 Task: Adjust the task working hours and update the user information in Outlook settings.
Action: Mouse moved to (50, 25)
Screenshot: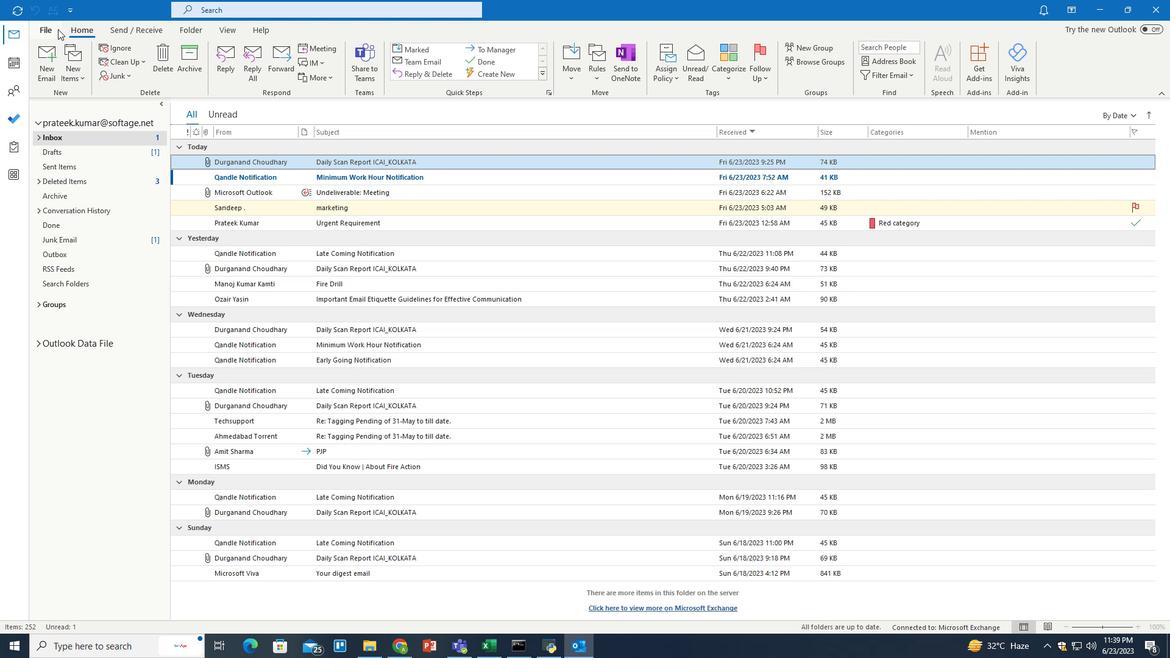 
Action: Mouse pressed left at (50, 25)
Screenshot: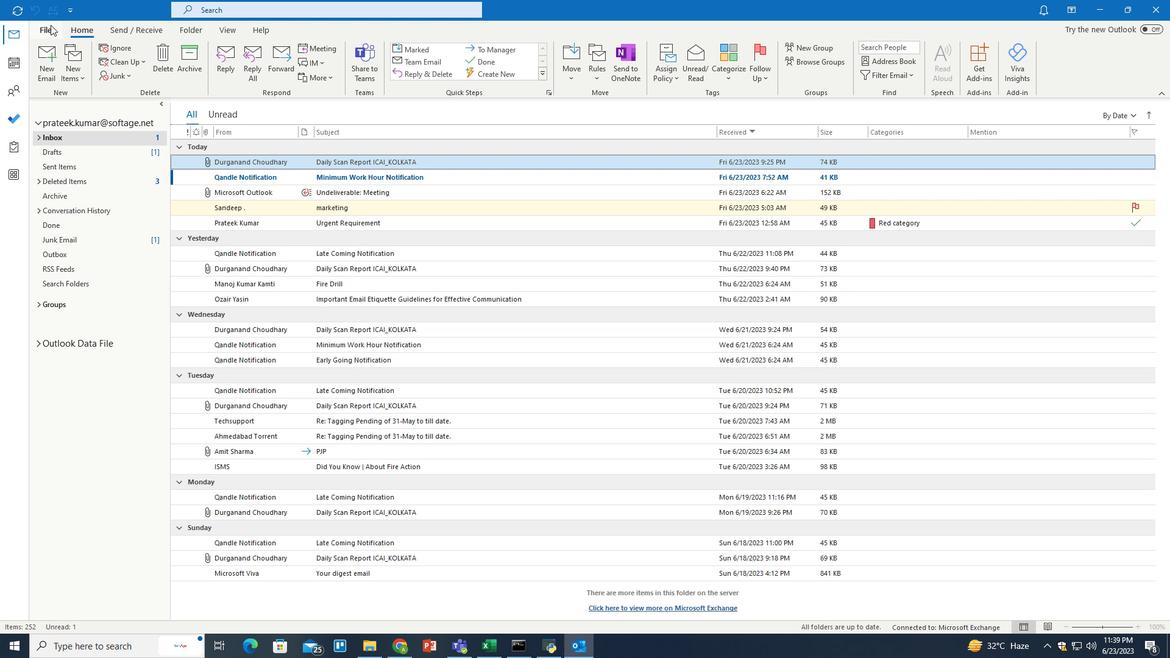 
Action: Mouse moved to (41, 587)
Screenshot: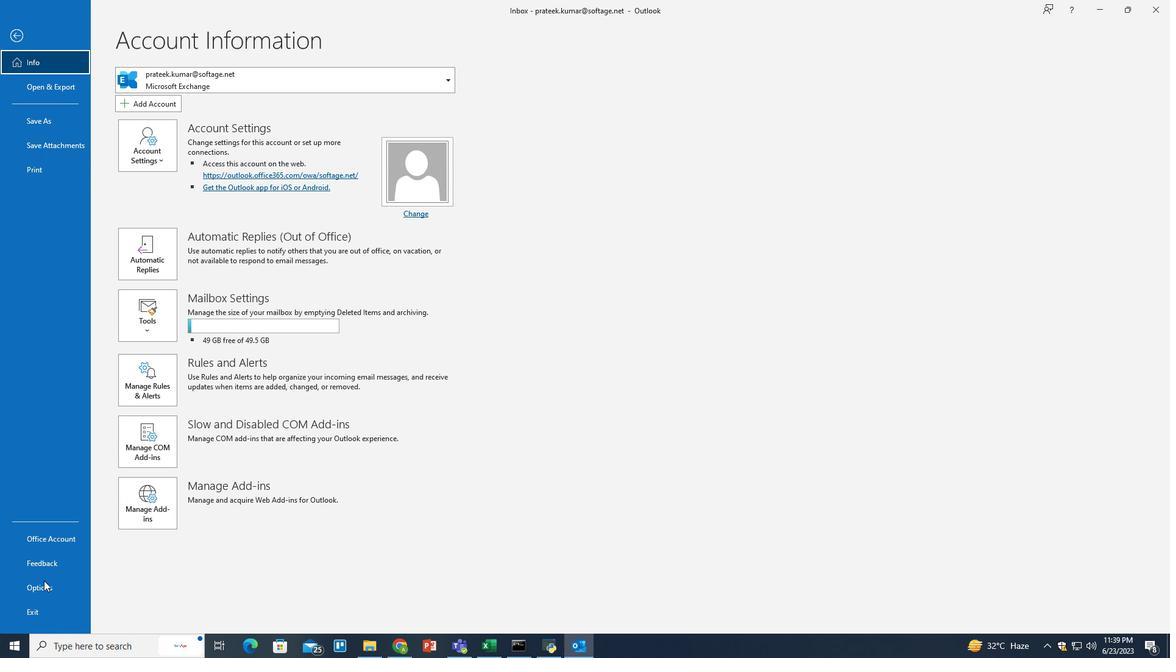 
Action: Mouse pressed left at (41, 587)
Screenshot: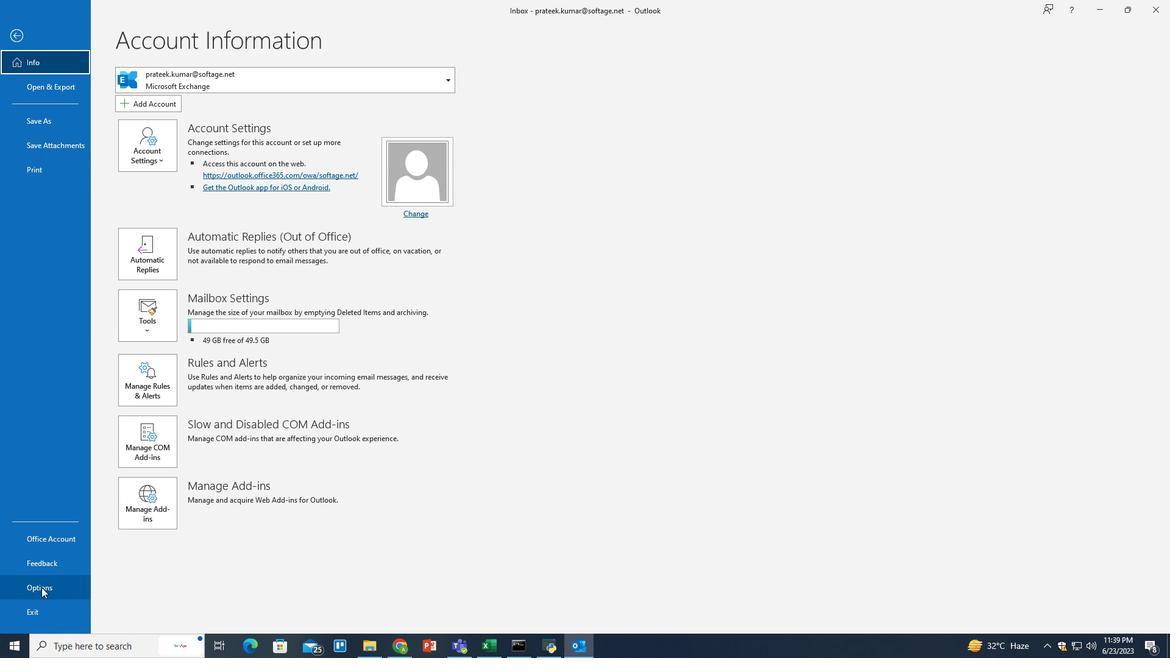 
Action: Mouse moved to (351, 219)
Screenshot: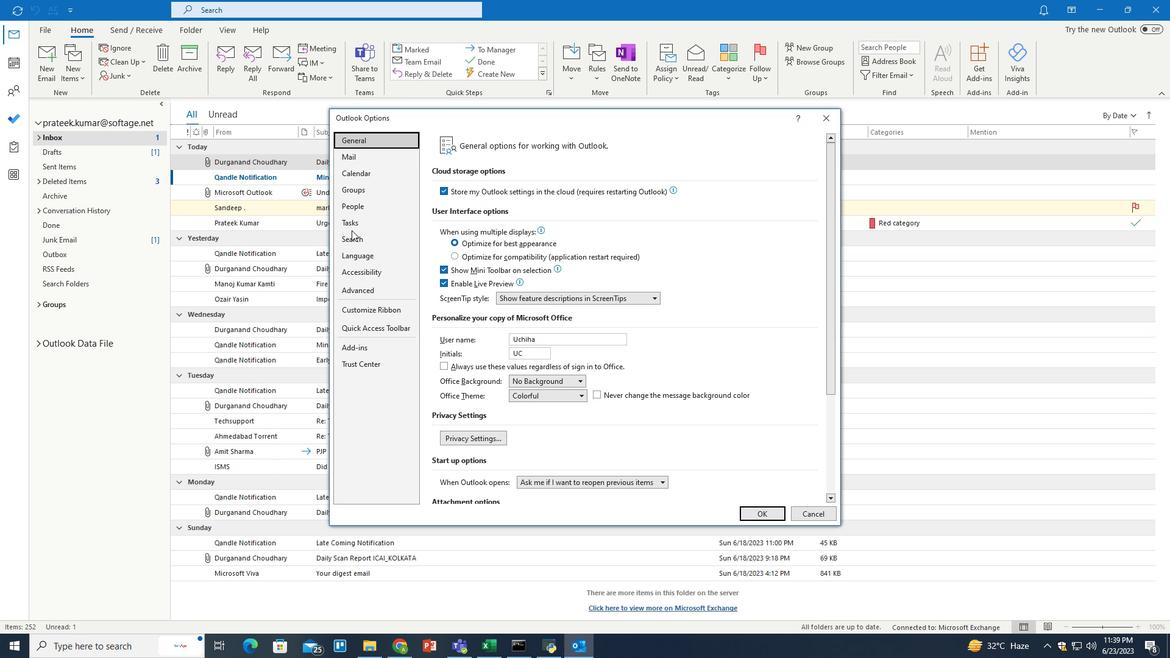 
Action: Mouse pressed left at (351, 219)
Screenshot: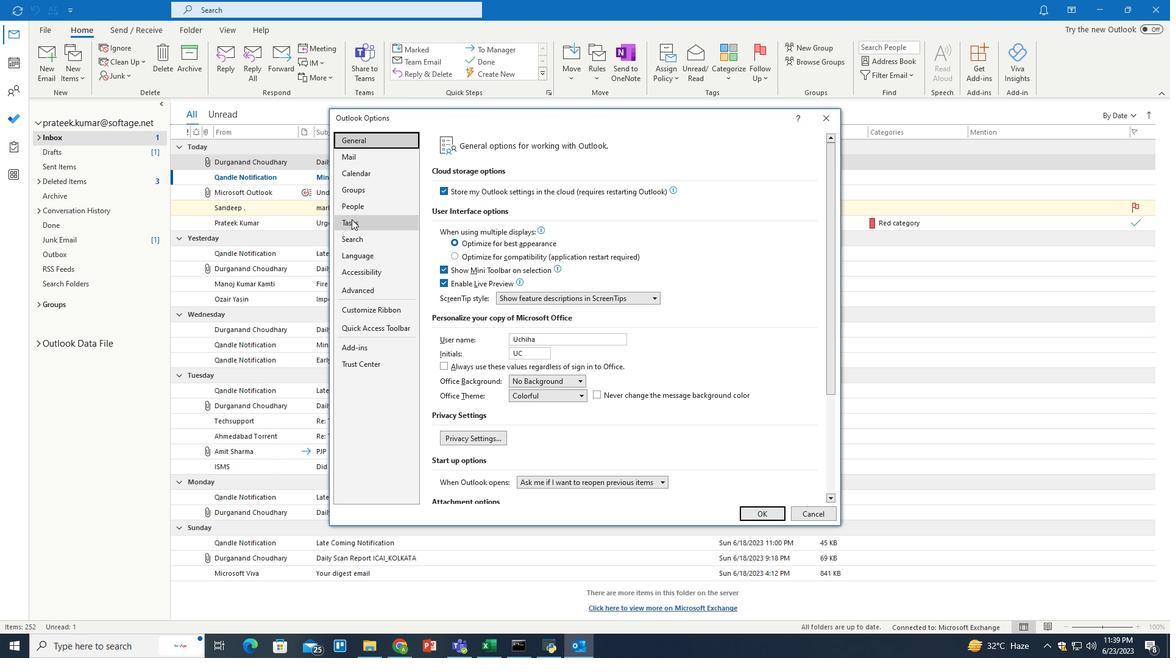
Action: Mouse moved to (600, 353)
Screenshot: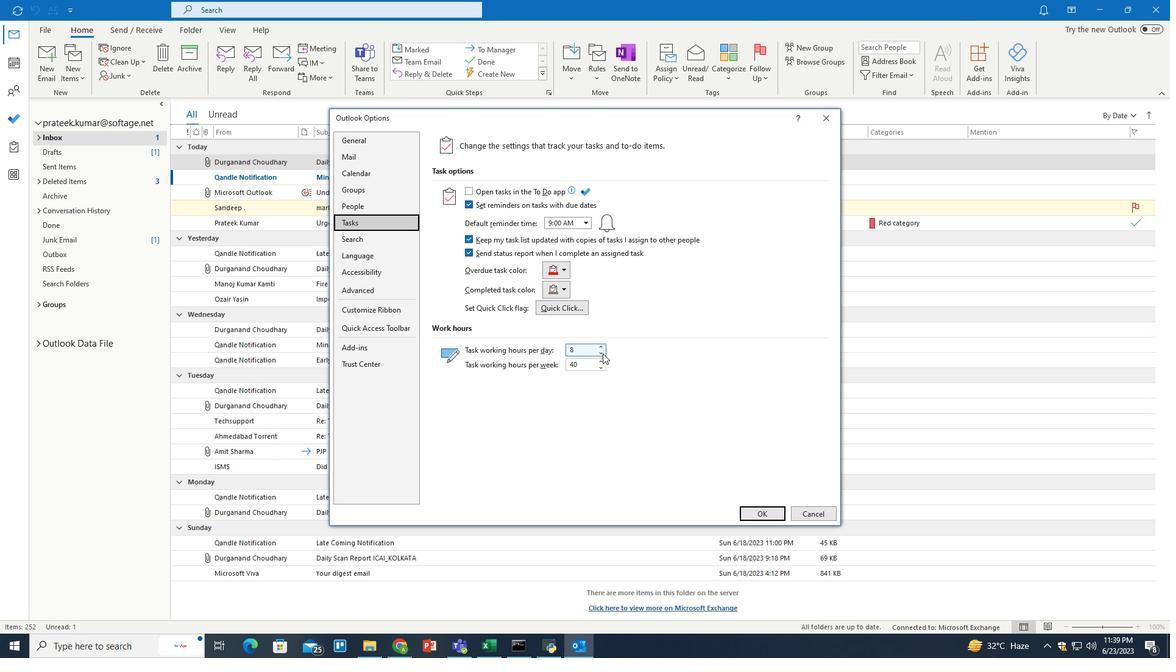 
Action: Mouse pressed left at (600, 353)
Screenshot: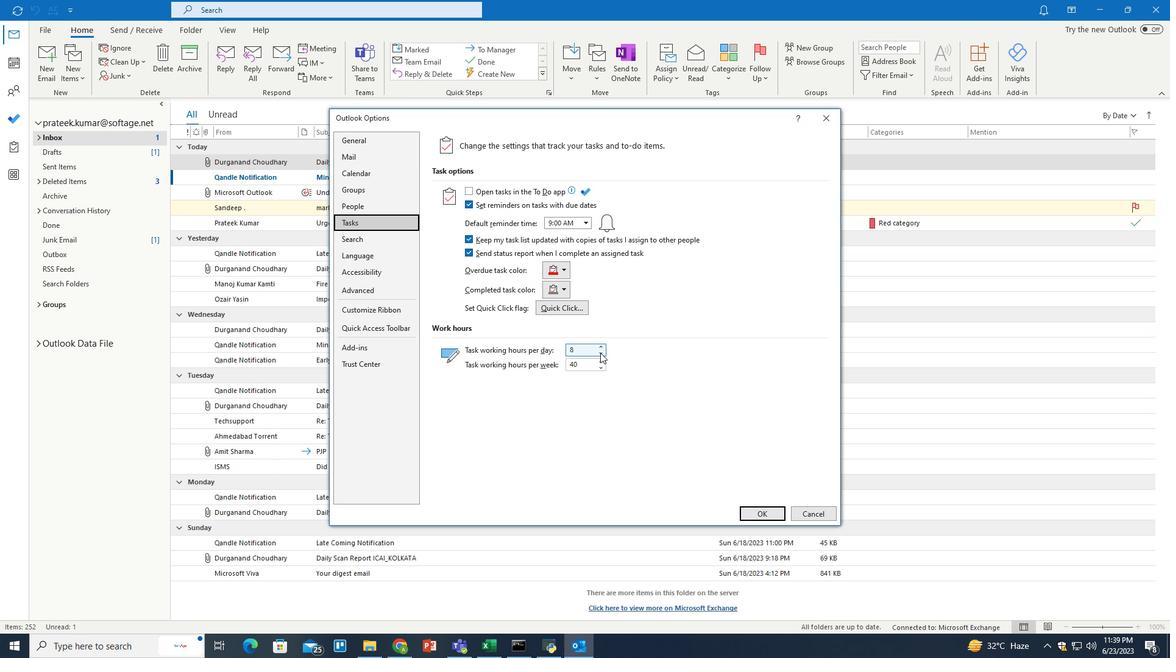 
Action: Mouse pressed left at (600, 353)
Screenshot: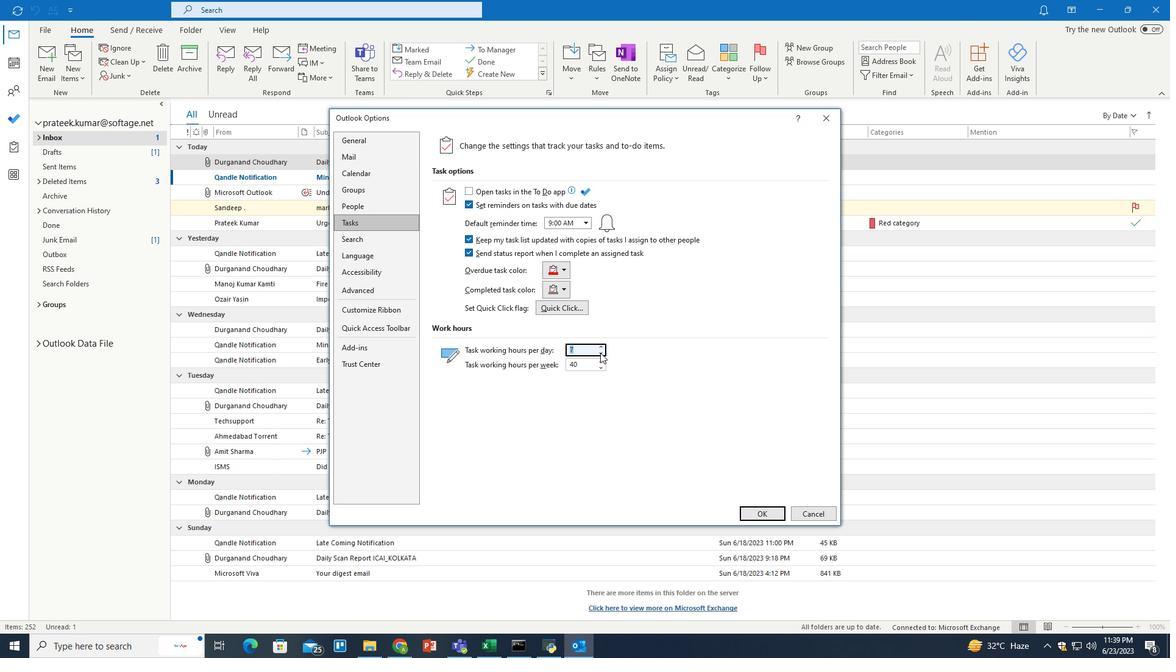 
Action: Mouse moved to (756, 515)
Screenshot: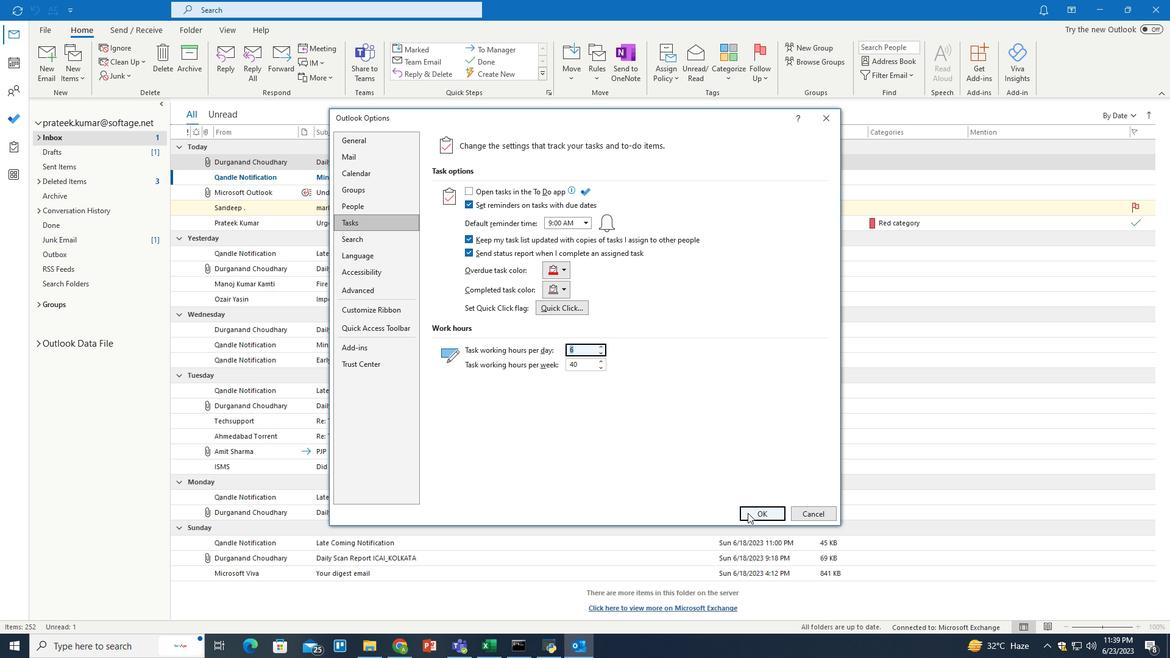 
Action: Mouse pressed left at (756, 515)
Screenshot: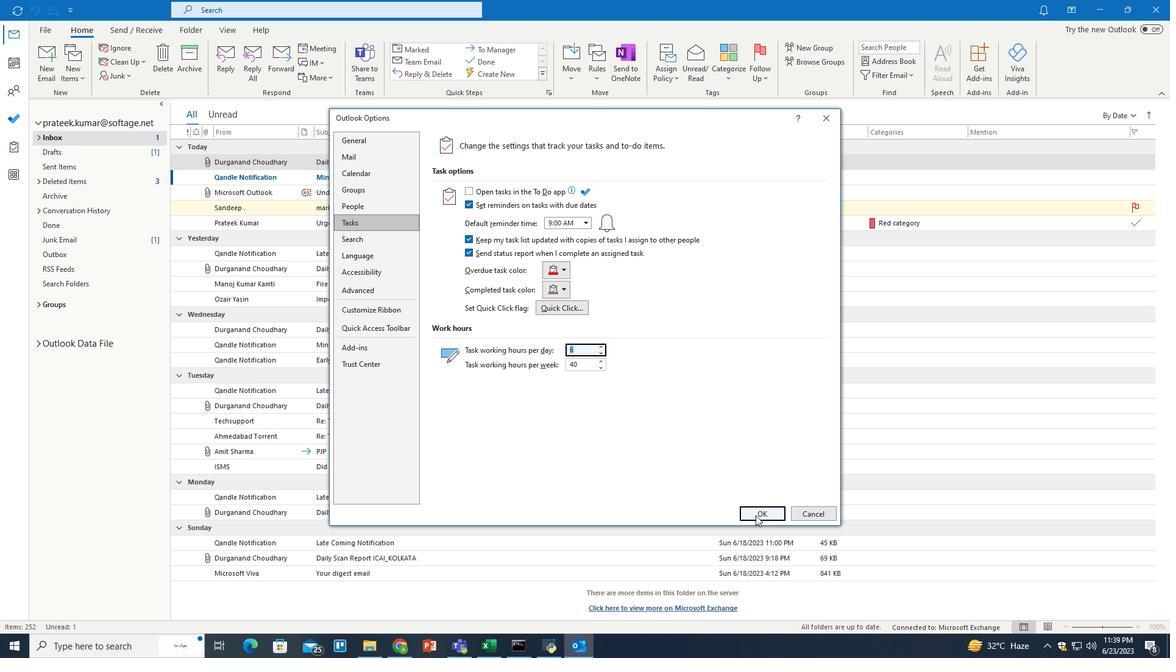 
Action: Mouse moved to (756, 515)
Screenshot: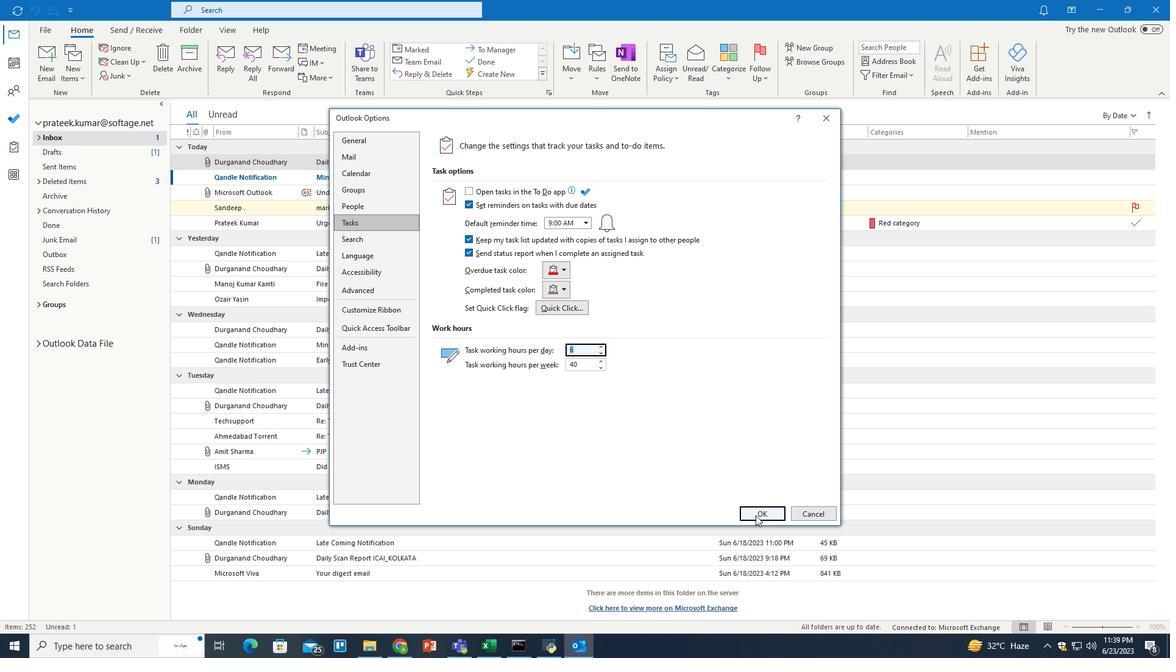 
